 Task: Assign carxxstreet791@gmail.com as Assignee of Child Issue ChildIssue0000000068 of Issue Issue0000000034 in Backlog  in Scrum Project Project0000000007 in Jira. Assign carxxstreet791@gmail.com as Assignee of Child Issue ChildIssue0000000069 of Issue Issue0000000035 in Backlog  in Scrum Project Project0000000007 in Jira. Assign carxxstreet791@gmail.com as Assignee of Child Issue ChildIssue0000000070 of Issue Issue0000000035 in Backlog  in Scrum Project Project0000000007 in Jira. Assign prateek.ku2001@gmail.com as Assignee of Child Issue ChildIssue0000000071 of Issue Issue0000000036 in Backlog  in Scrum Project Project0000000008 in Jira. Assign prateek.ku2001@gmail.com as Assignee of Child Issue ChildIssue0000000072 of Issue Issue0000000036 in Backlog  in Scrum Project Project0000000008 in Jira
Action: Mouse moved to (333, 392)
Screenshot: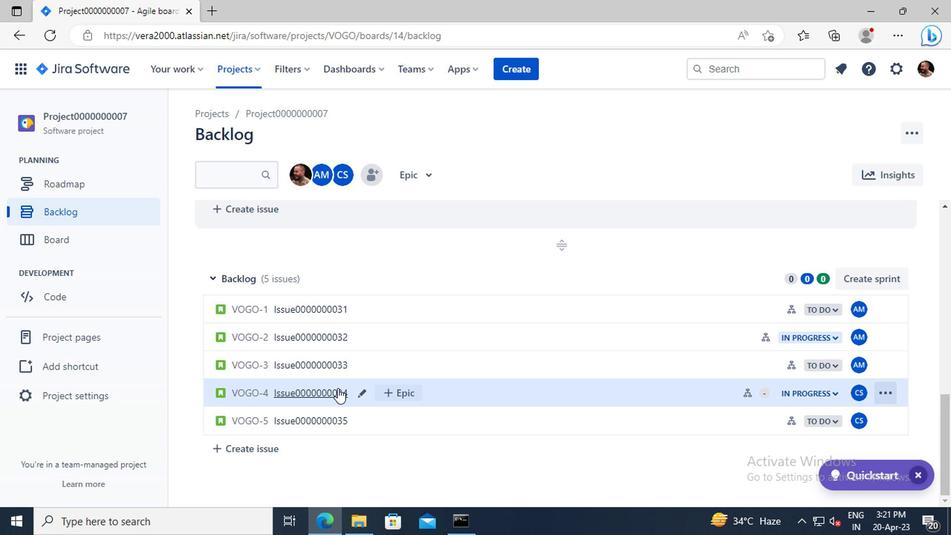 
Action: Mouse pressed left at (333, 392)
Screenshot: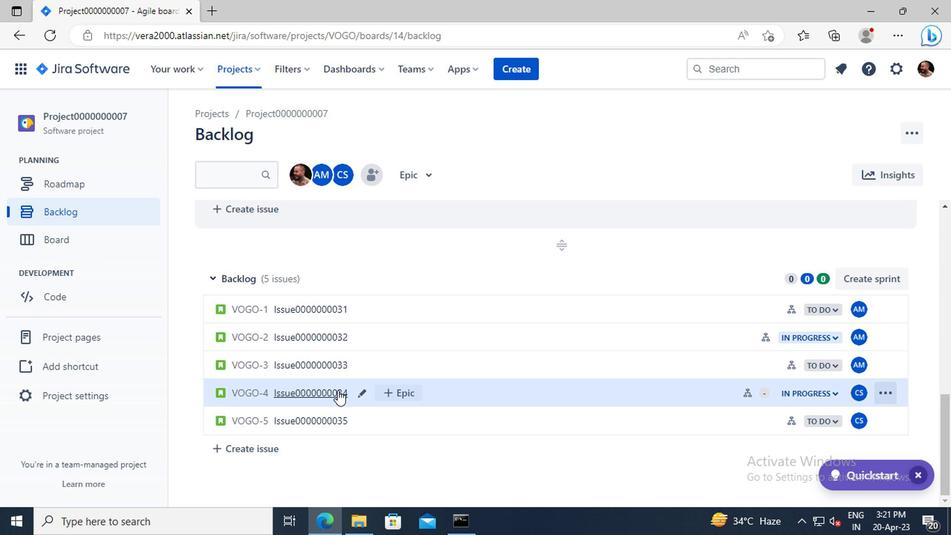 
Action: Mouse moved to (828, 350)
Screenshot: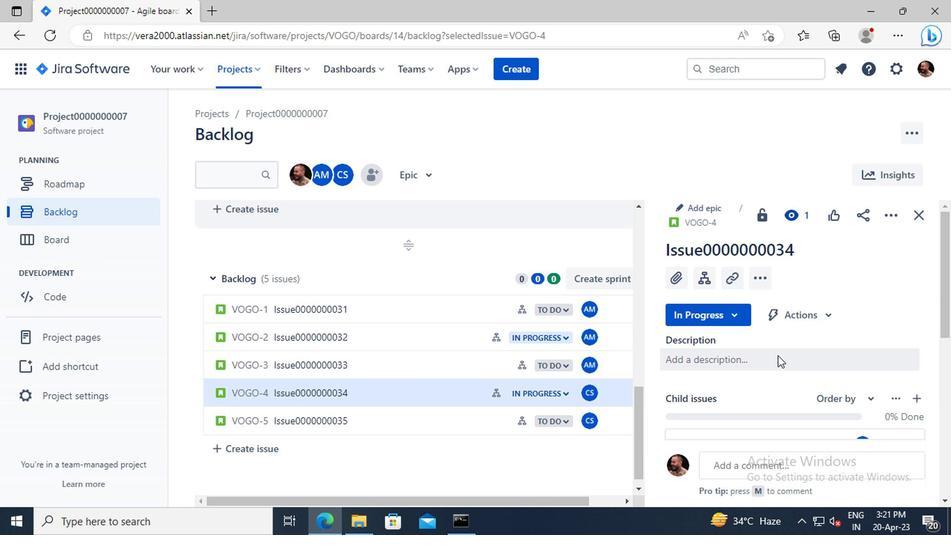 
Action: Mouse scrolled (828, 350) with delta (0, 0)
Screenshot: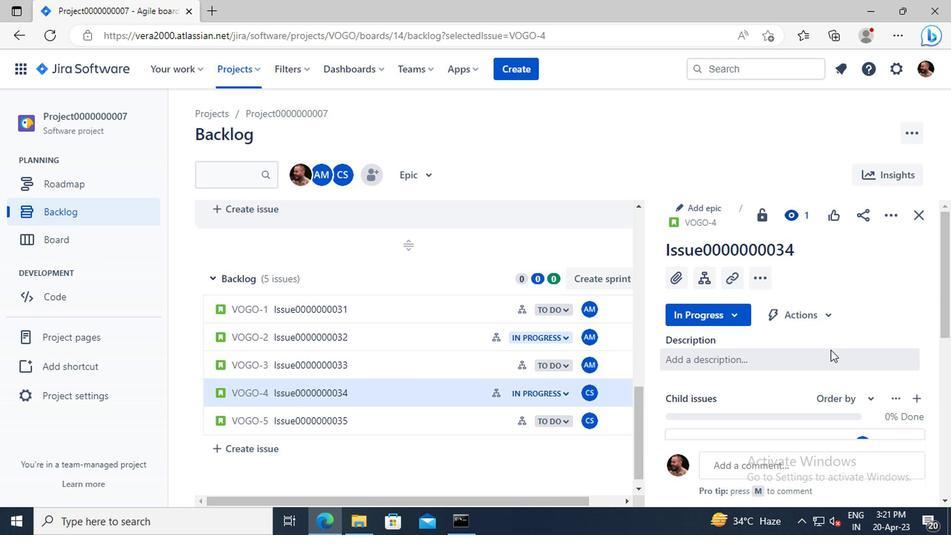 
Action: Mouse scrolled (828, 350) with delta (0, 0)
Screenshot: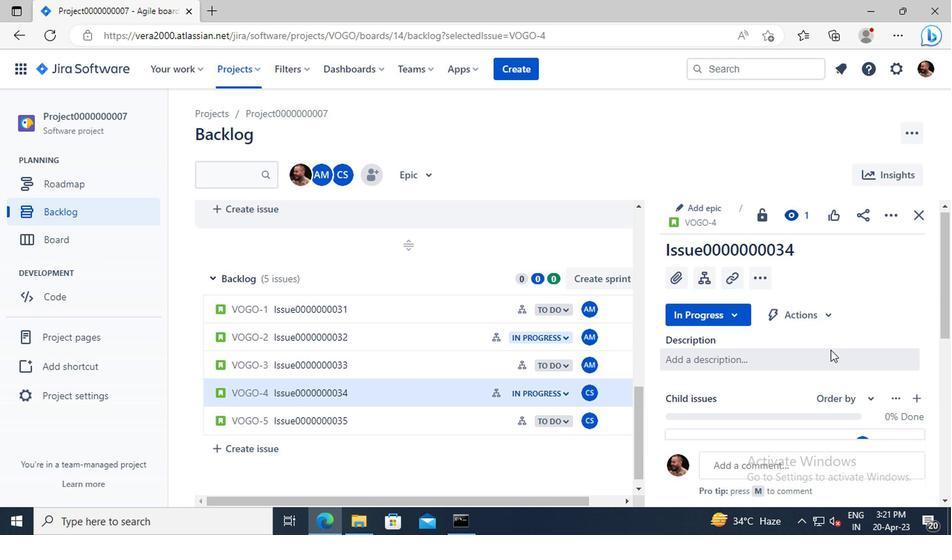 
Action: Mouse moved to (859, 385)
Screenshot: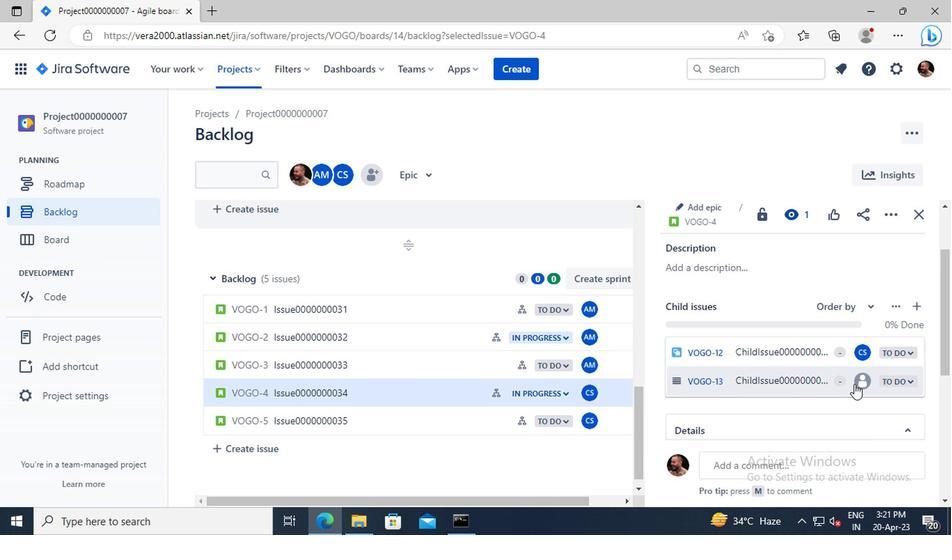 
Action: Mouse pressed left at (859, 385)
Screenshot: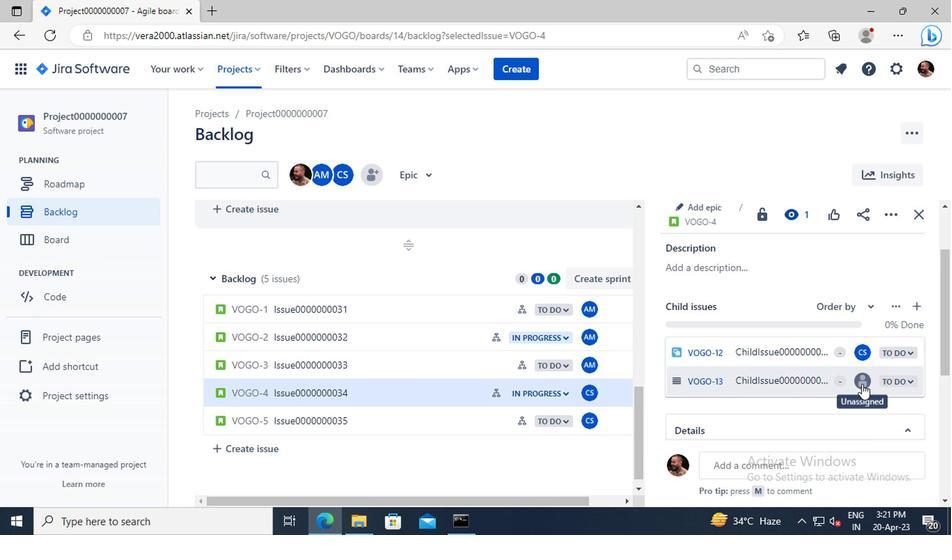 
Action: Mouse moved to (860, 386)
Screenshot: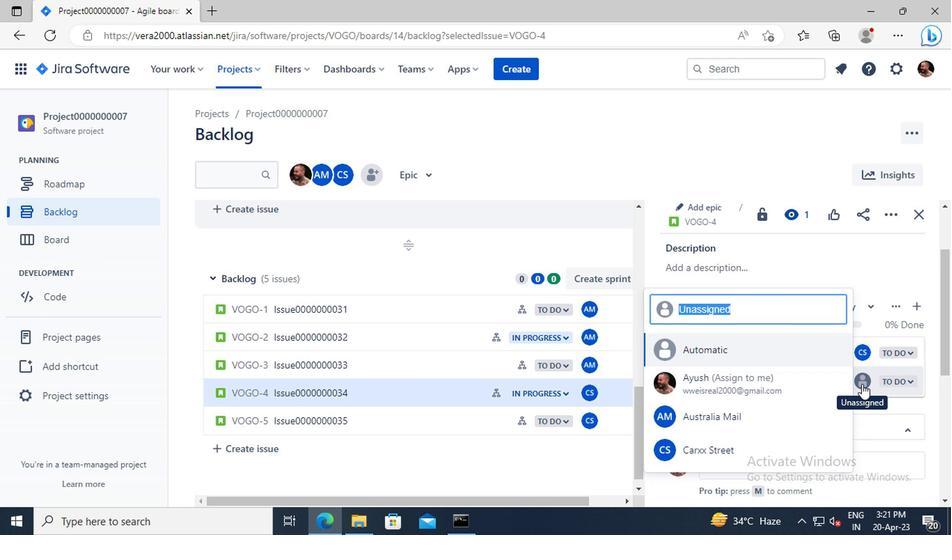 
Action: Key pressed carxx
Screenshot: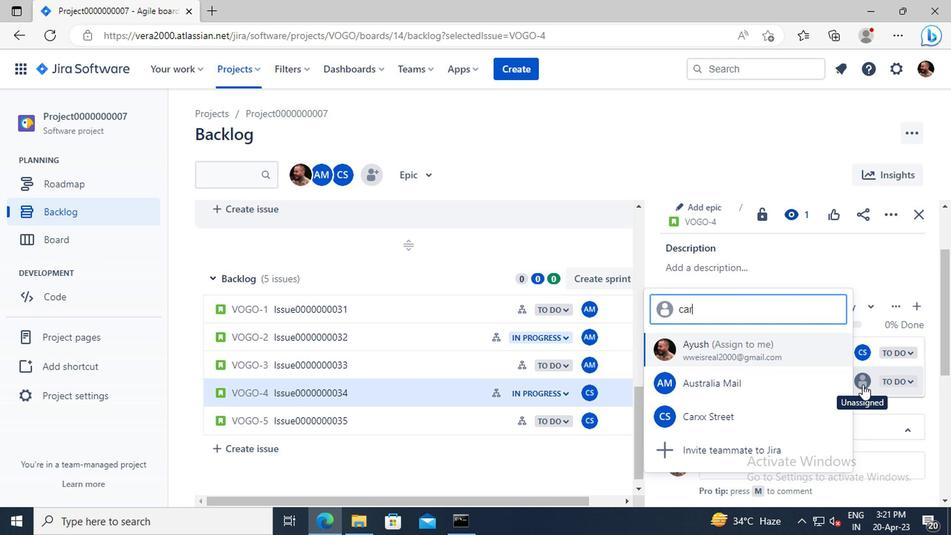 
Action: Mouse moved to (700, 382)
Screenshot: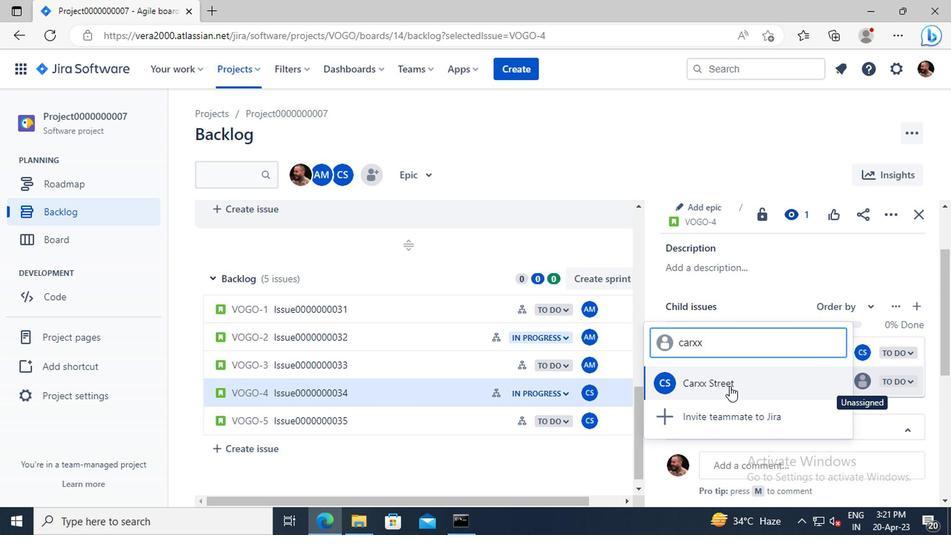 
Action: Mouse pressed left at (700, 382)
Screenshot: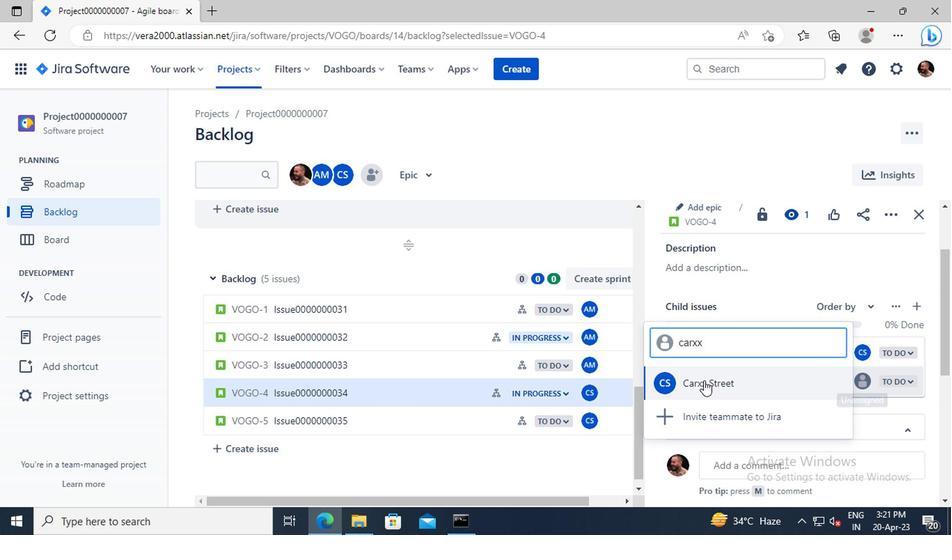 
Action: Mouse moved to (330, 420)
Screenshot: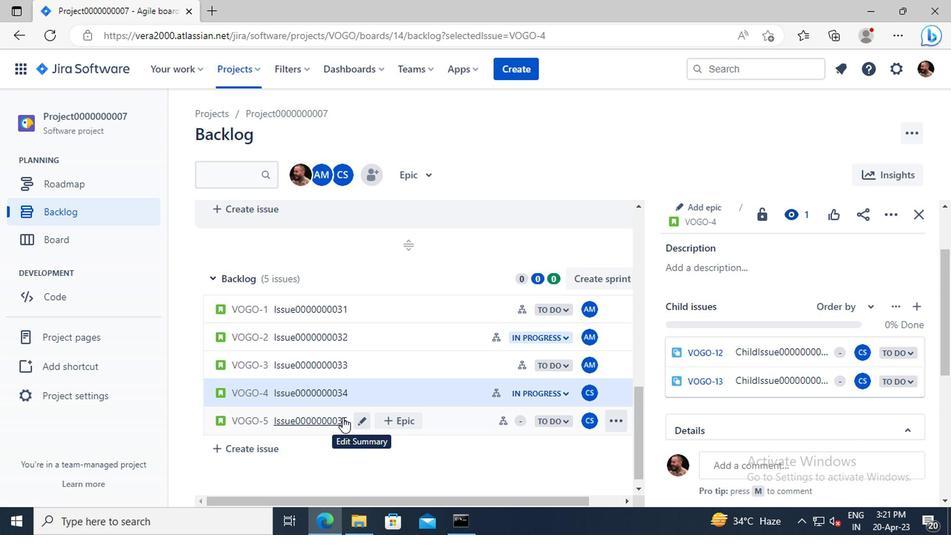 
Action: Mouse pressed left at (330, 420)
Screenshot: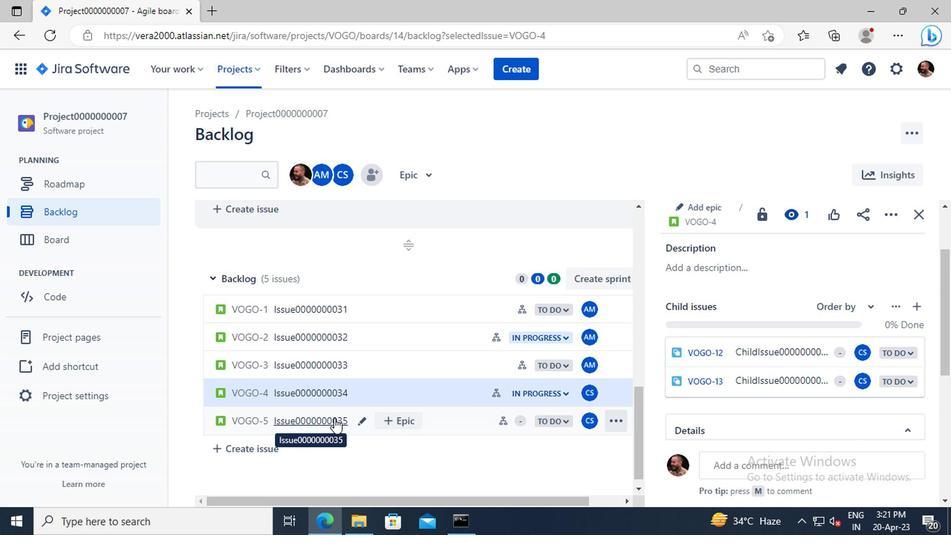 
Action: Mouse moved to (808, 329)
Screenshot: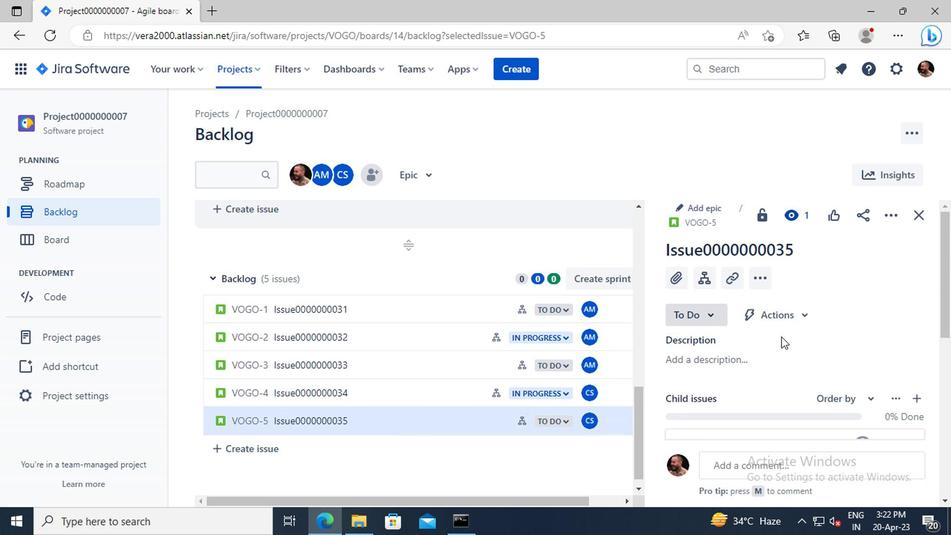 
Action: Mouse scrolled (808, 329) with delta (0, 0)
Screenshot: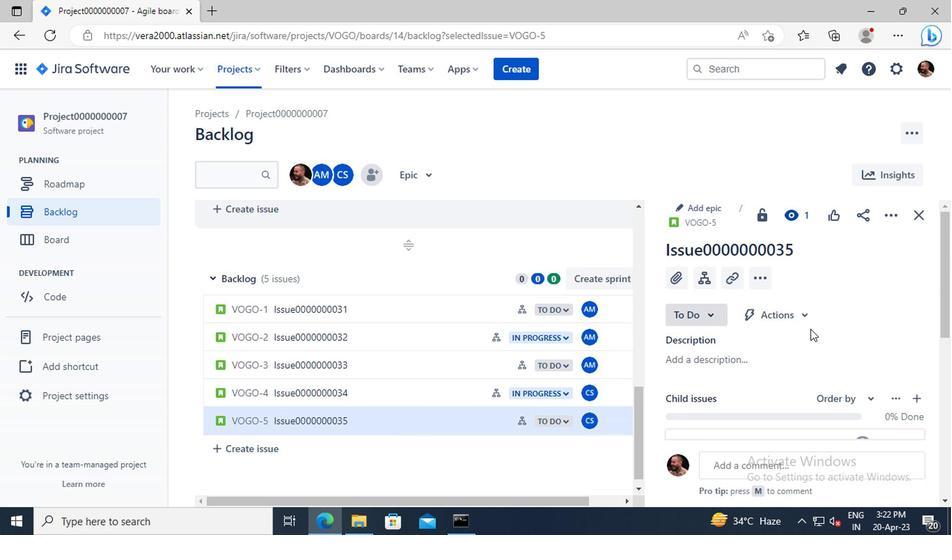 
Action: Mouse scrolled (808, 329) with delta (0, 0)
Screenshot: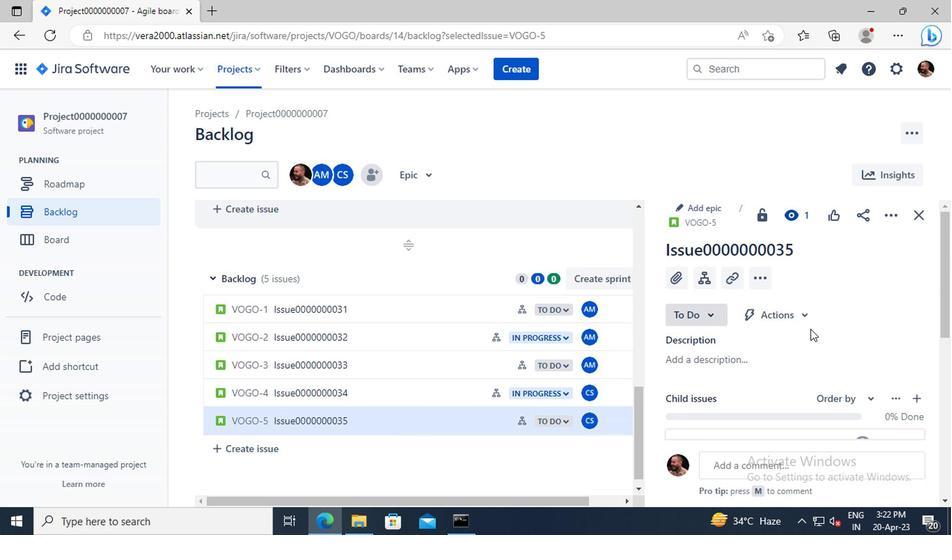 
Action: Mouse moved to (861, 358)
Screenshot: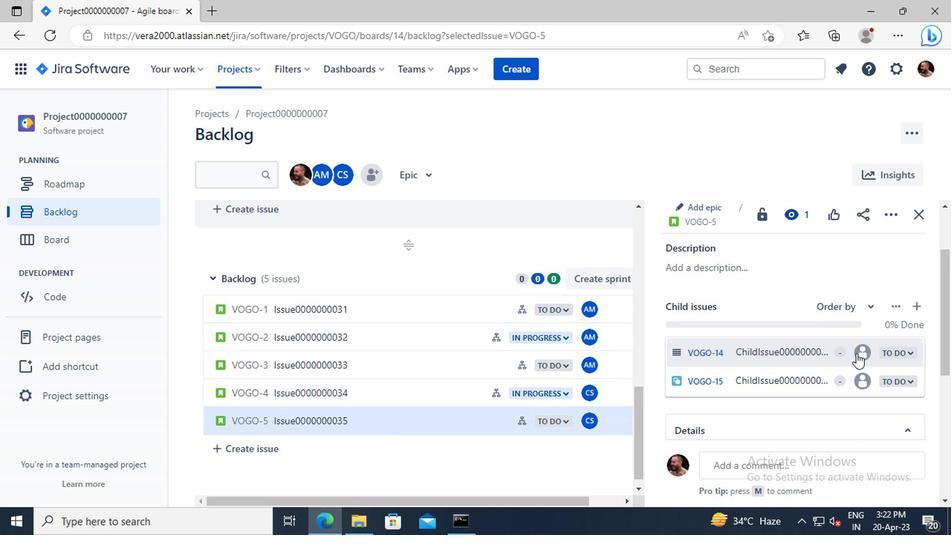 
Action: Mouse pressed left at (861, 358)
Screenshot: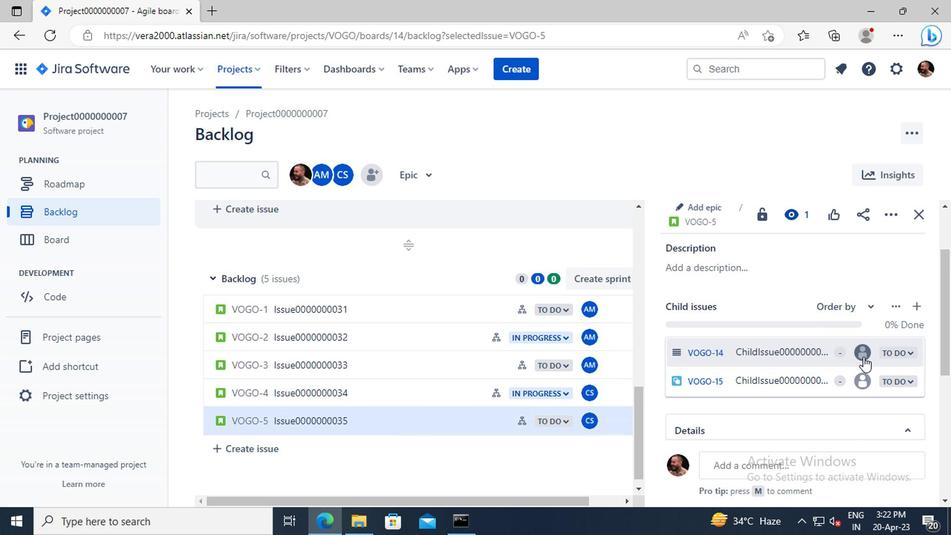 
Action: Key pressed carxx
Screenshot: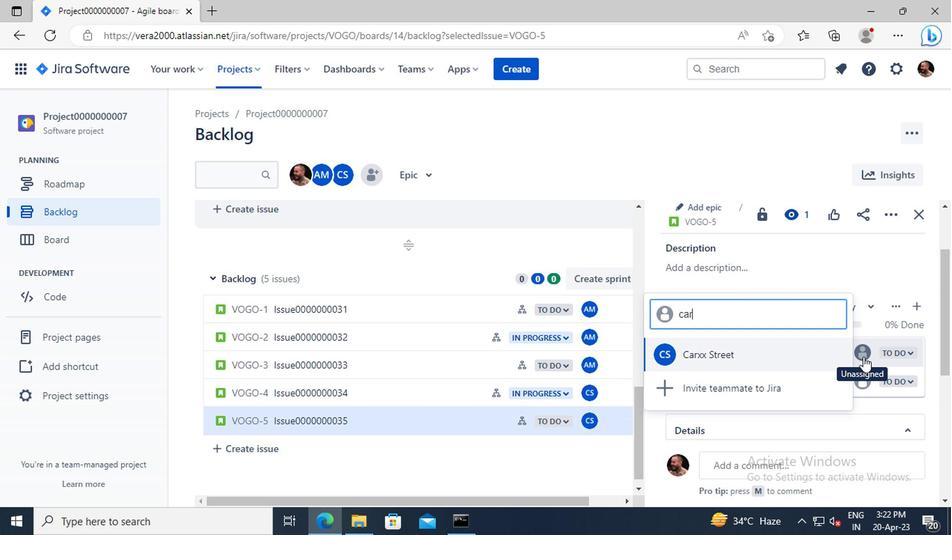 
Action: Mouse moved to (726, 350)
Screenshot: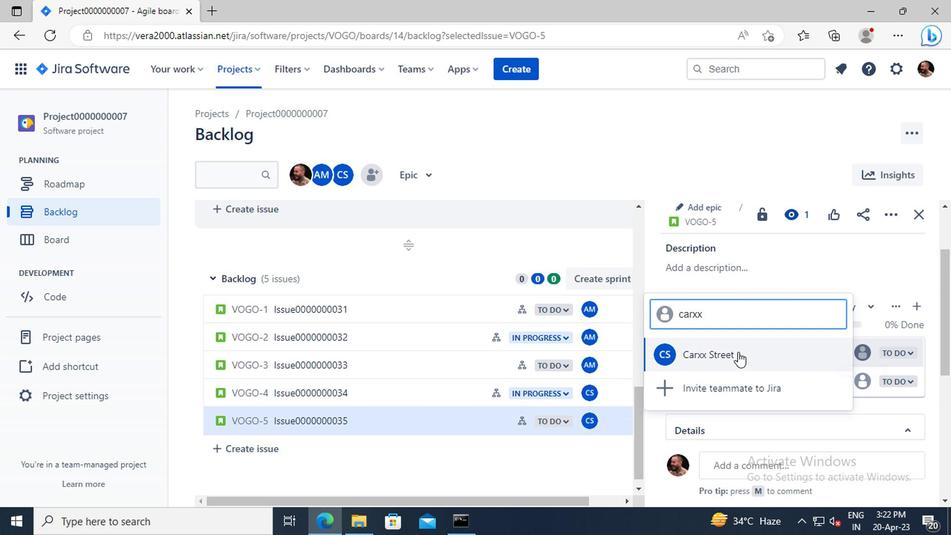 
Action: Mouse pressed left at (726, 350)
Screenshot: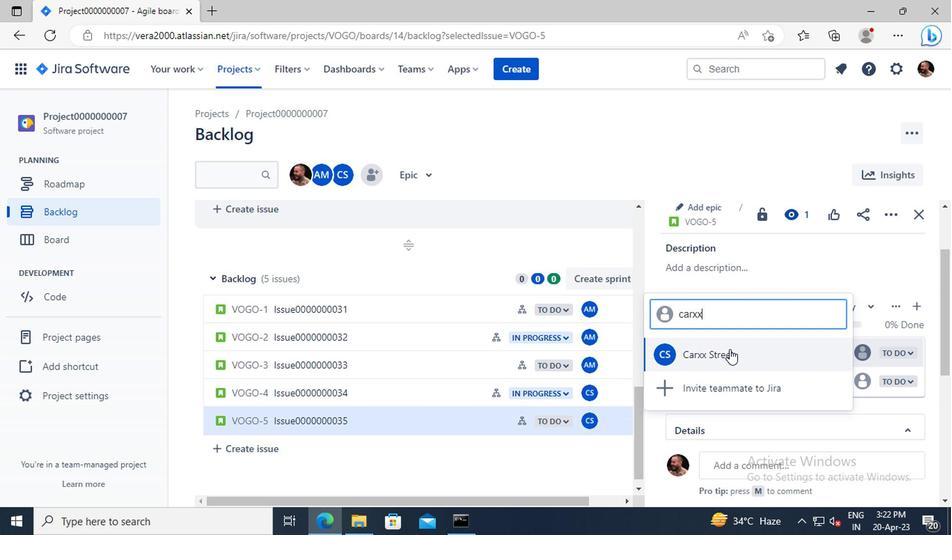 
Action: Mouse moved to (862, 382)
Screenshot: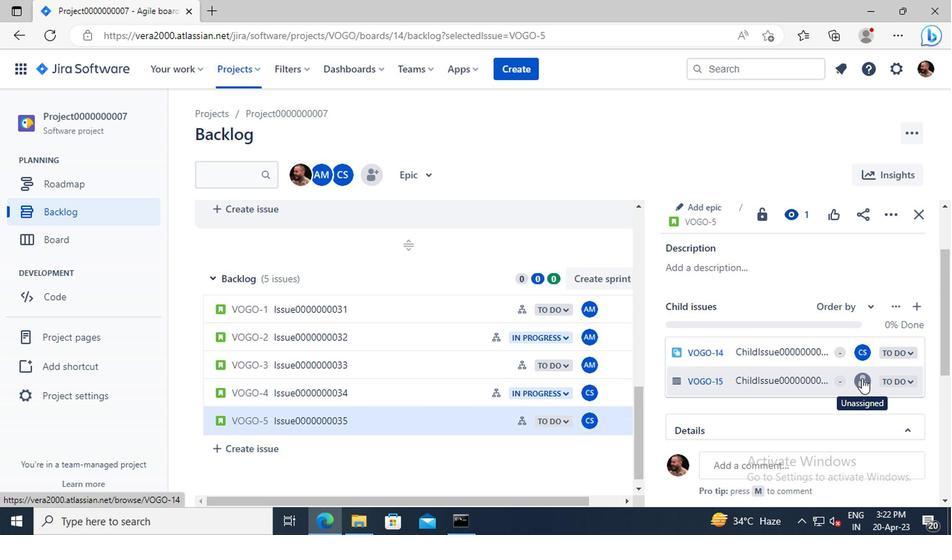 
Action: Mouse pressed left at (862, 382)
Screenshot: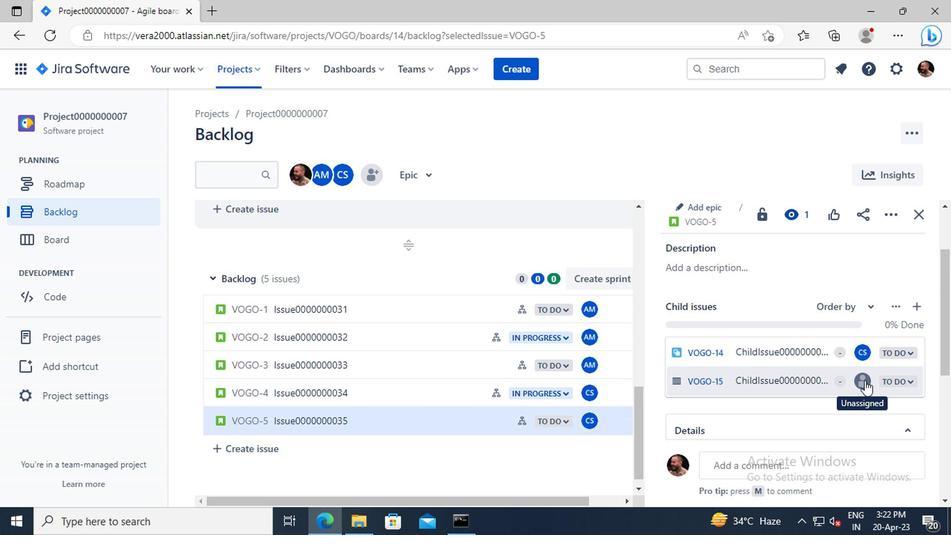 
Action: Key pressed carxx
Screenshot: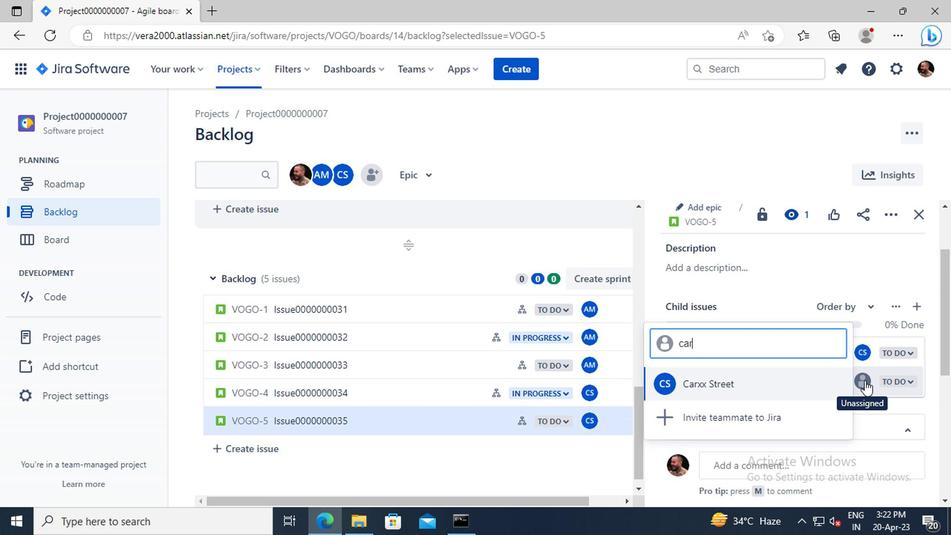 
Action: Mouse moved to (715, 385)
Screenshot: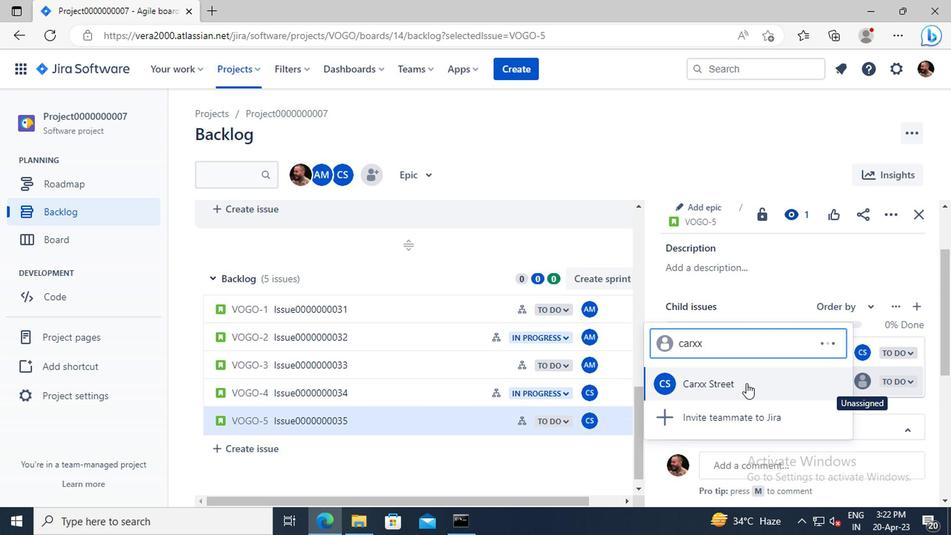 
Action: Mouse pressed left at (715, 385)
Screenshot: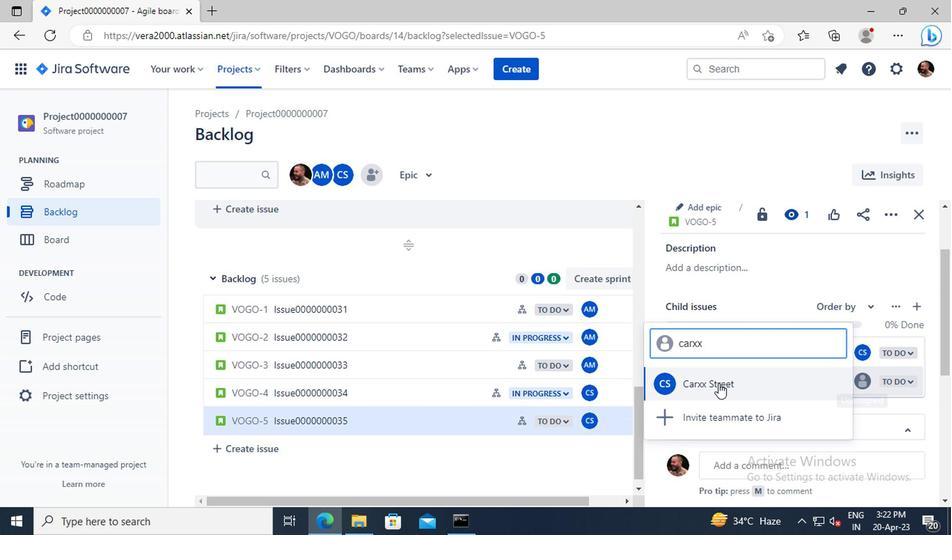 
Action: Mouse moved to (231, 71)
Screenshot: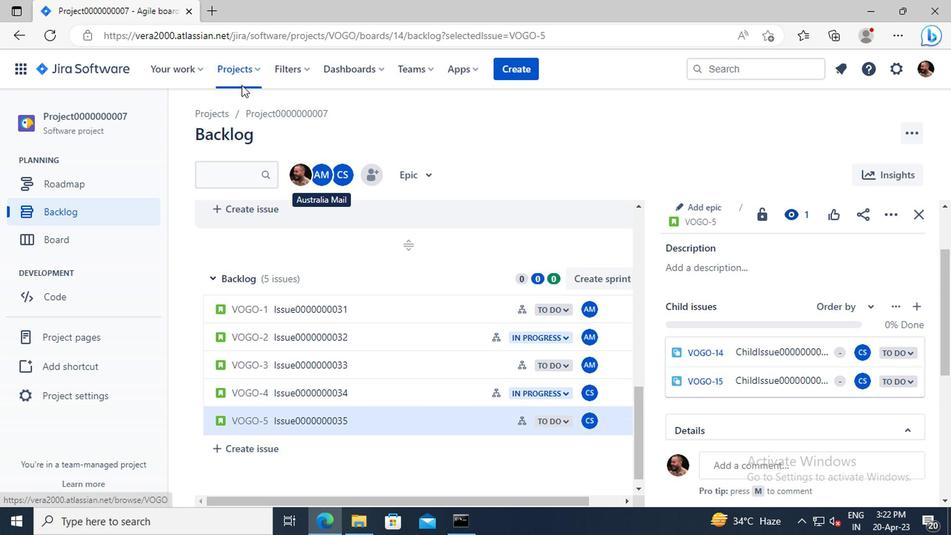 
Action: Mouse pressed left at (231, 71)
Screenshot: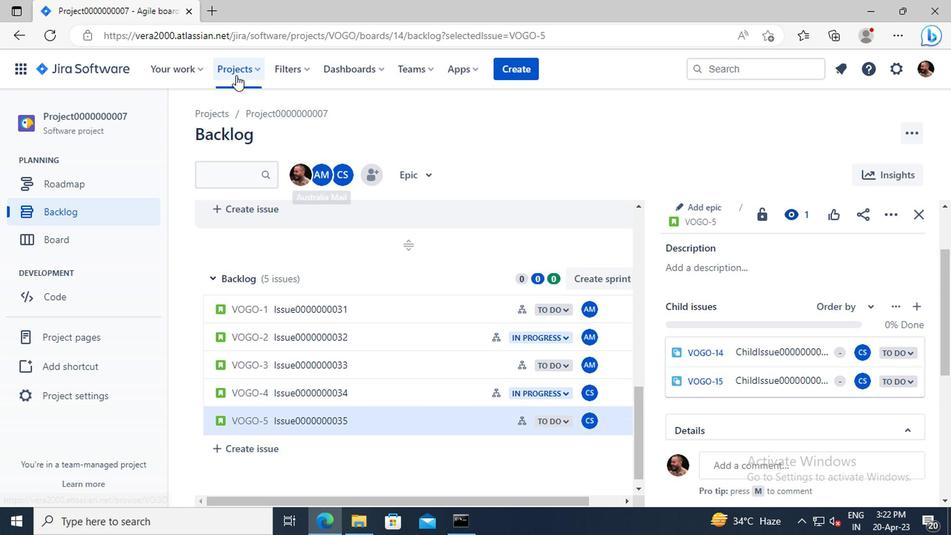 
Action: Mouse moved to (283, 167)
Screenshot: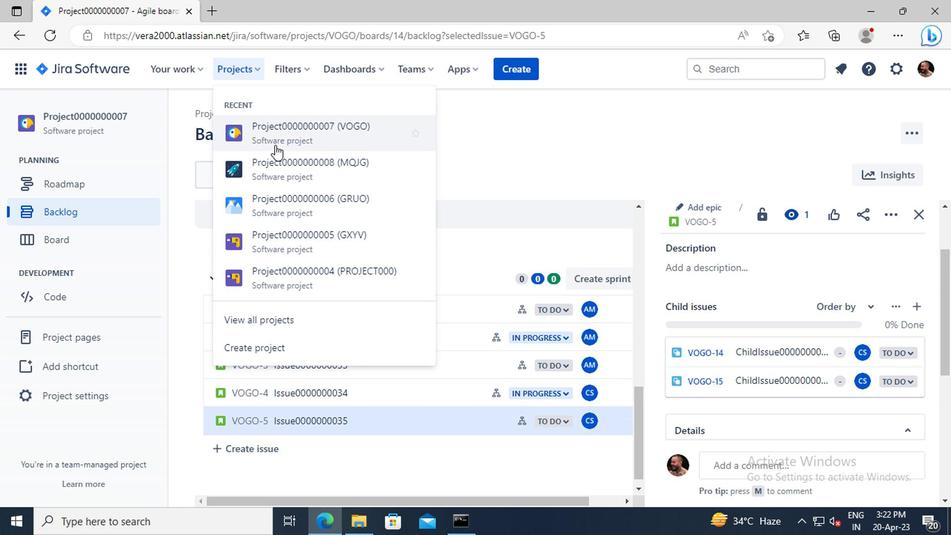 
Action: Mouse pressed left at (283, 167)
Screenshot: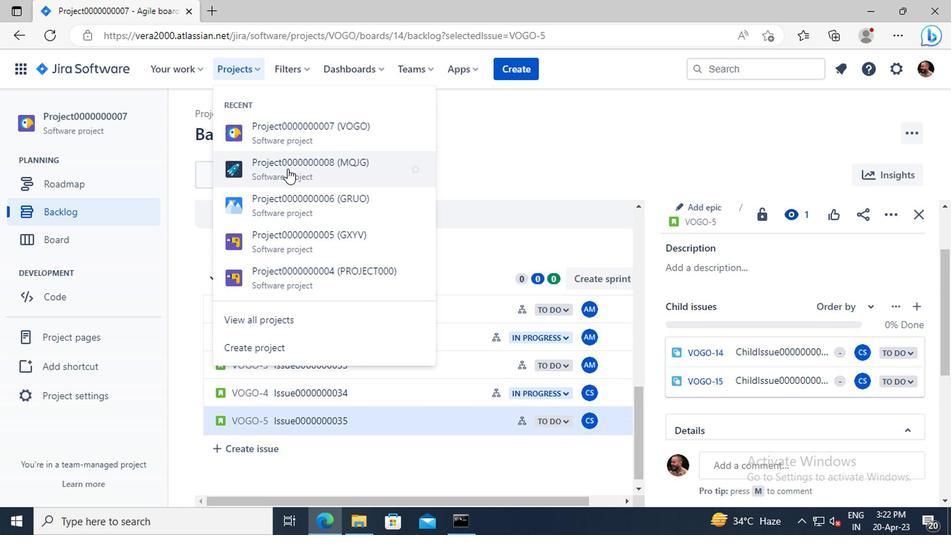 
Action: Mouse moved to (105, 212)
Screenshot: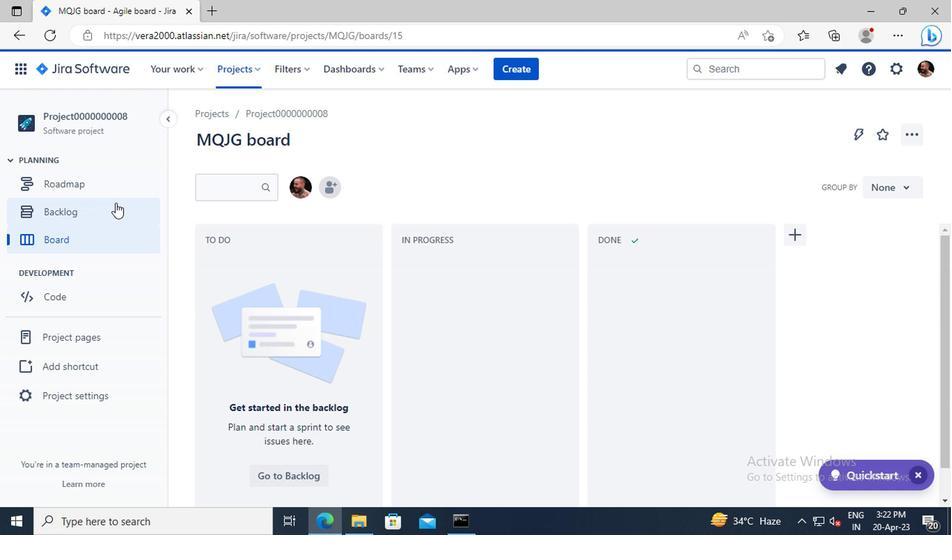 
Action: Mouse pressed left at (105, 212)
Screenshot: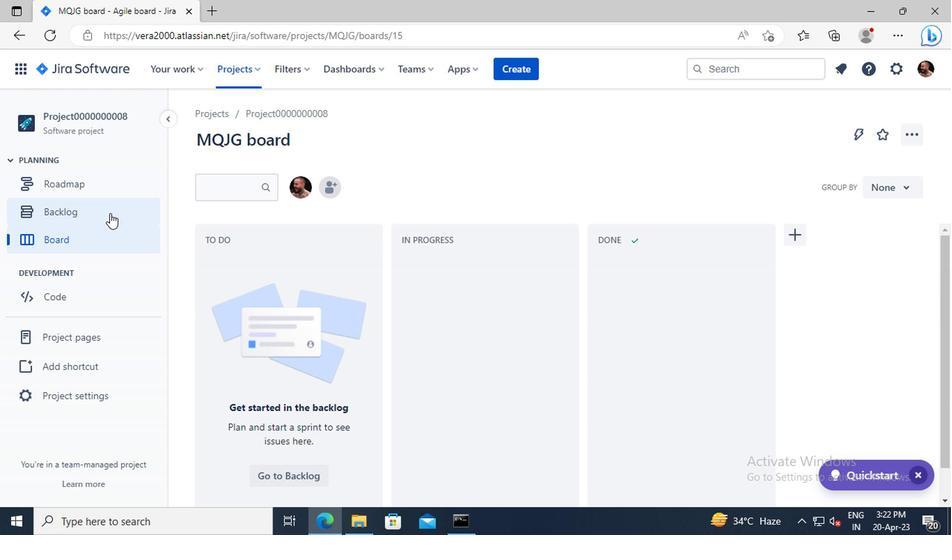
Action: Mouse moved to (291, 257)
Screenshot: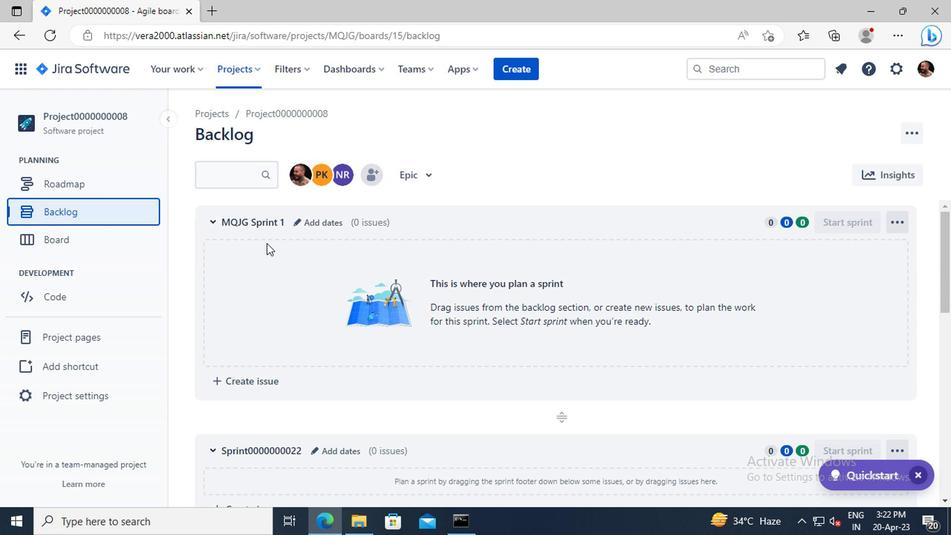 
Action: Mouse scrolled (291, 257) with delta (0, 0)
Screenshot: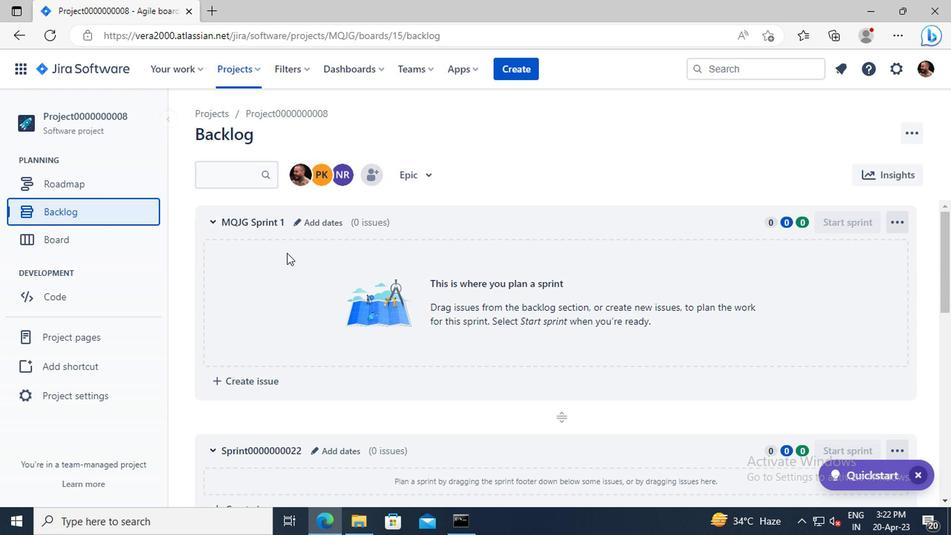 
Action: Mouse scrolled (291, 257) with delta (0, 0)
Screenshot: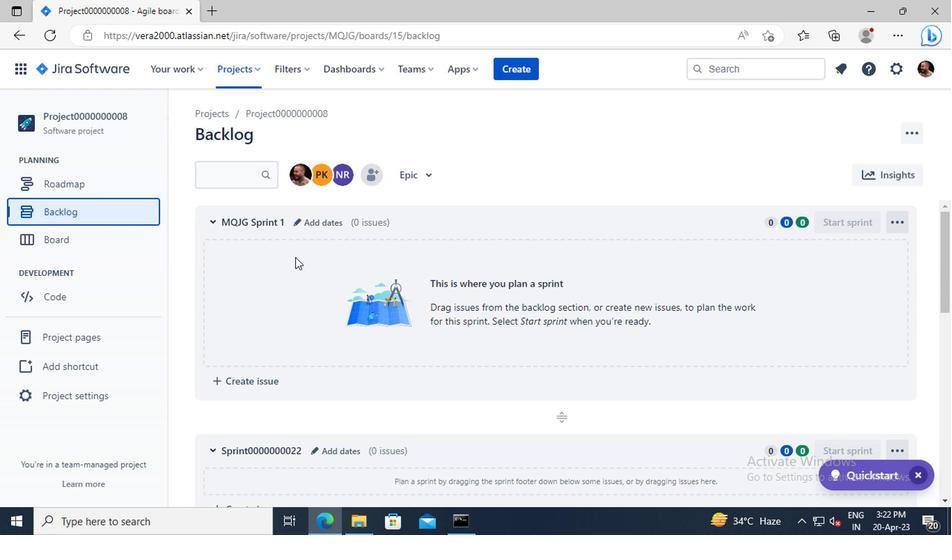 
Action: Mouse scrolled (291, 257) with delta (0, 0)
Screenshot: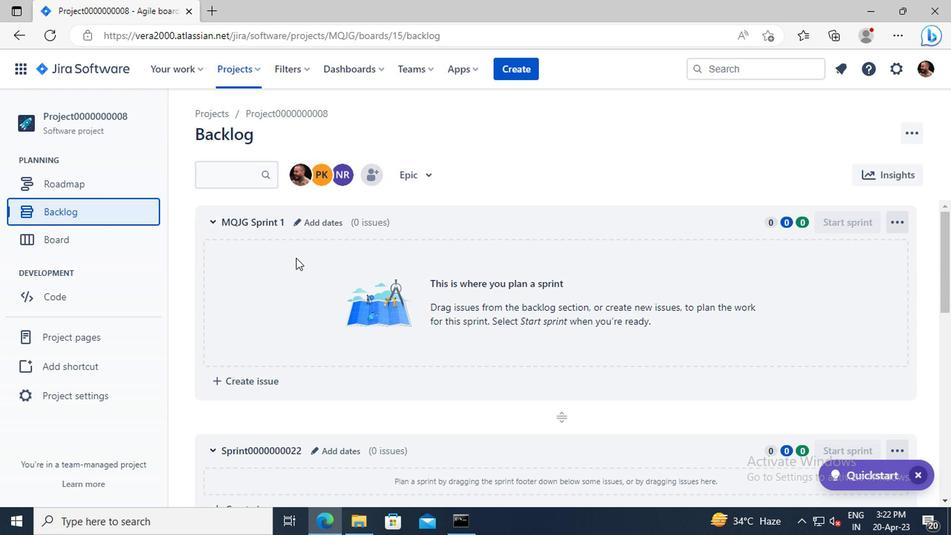 
Action: Mouse scrolled (291, 257) with delta (0, 0)
Screenshot: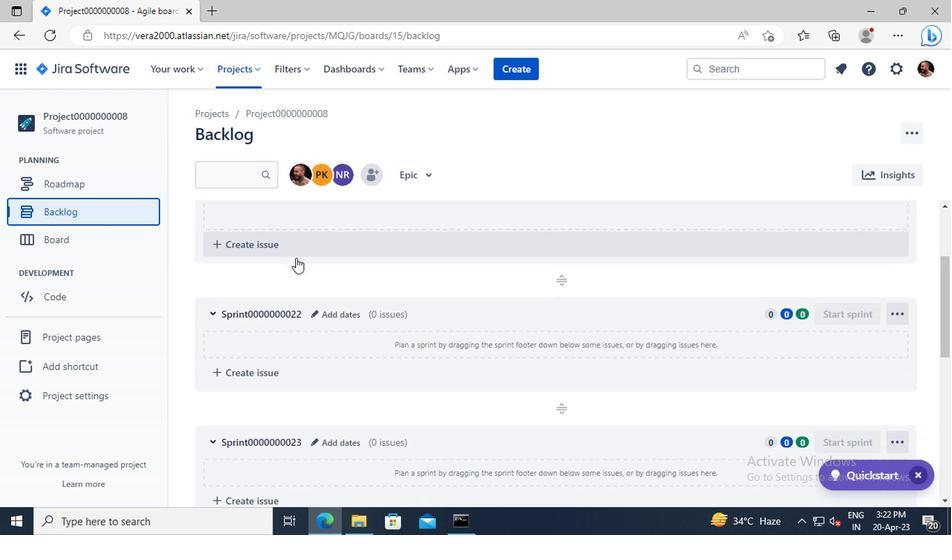 
Action: Mouse scrolled (291, 257) with delta (0, 0)
Screenshot: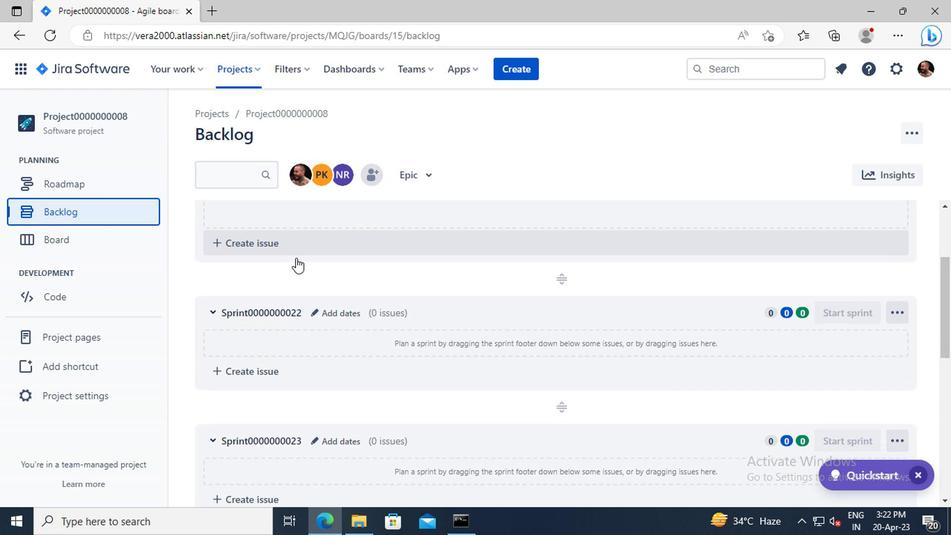 
Action: Mouse scrolled (291, 257) with delta (0, 0)
Screenshot: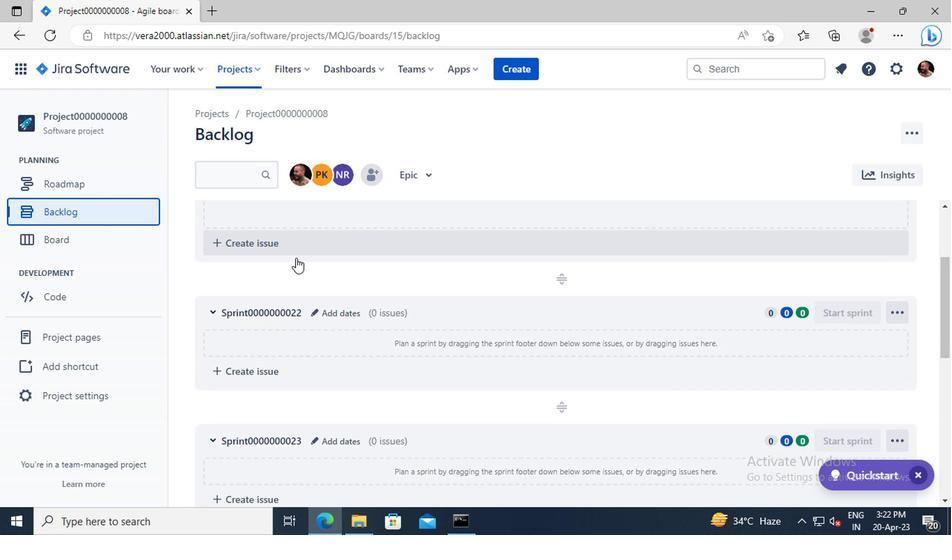 
Action: Mouse scrolled (291, 257) with delta (0, 0)
Screenshot: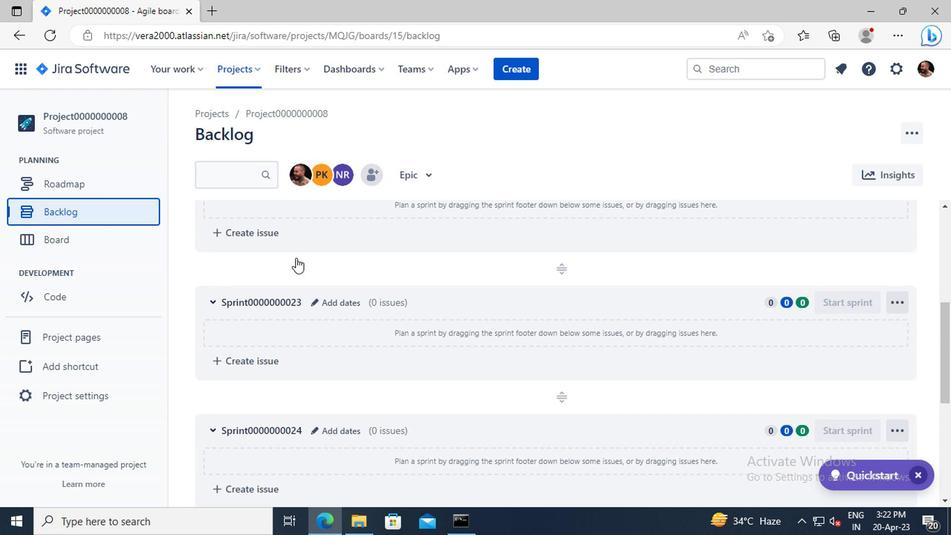 
Action: Mouse scrolled (291, 257) with delta (0, 0)
Screenshot: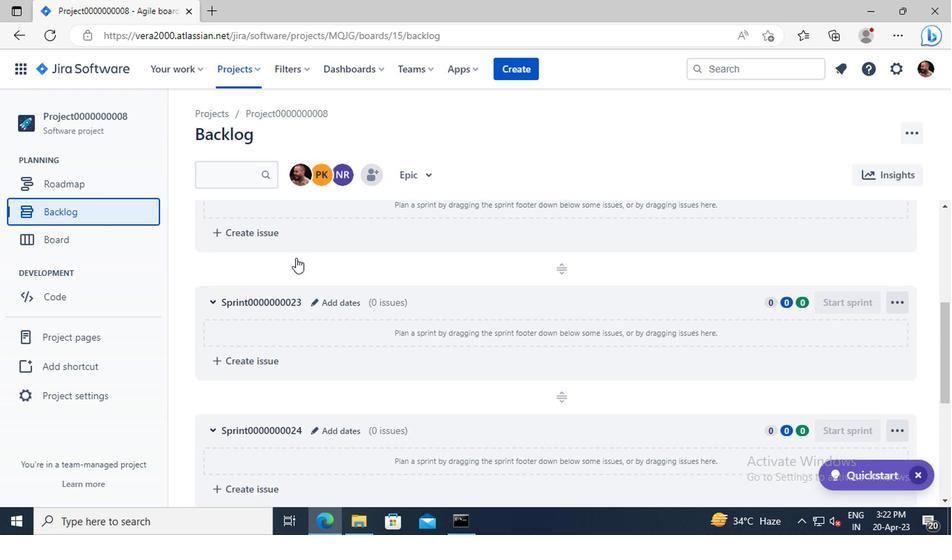 
Action: Mouse scrolled (291, 257) with delta (0, 0)
Screenshot: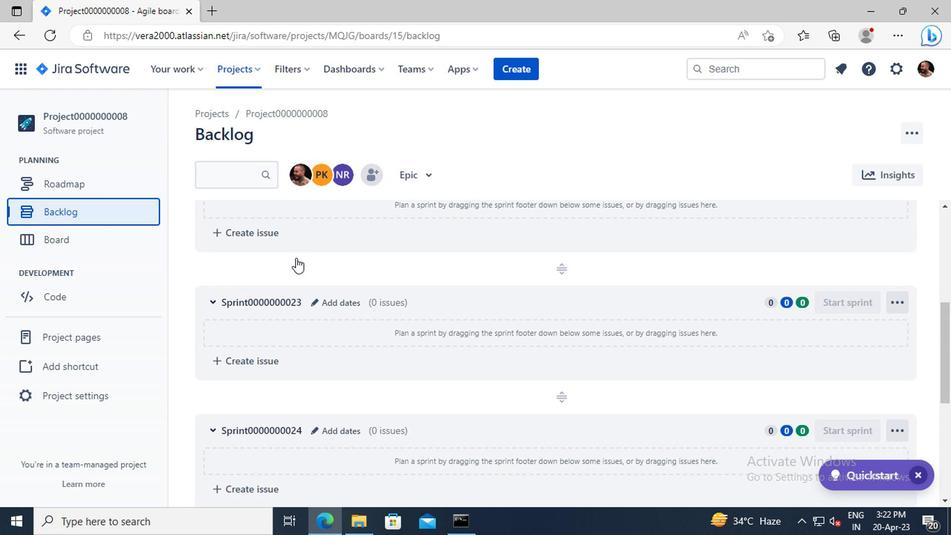 
Action: Mouse scrolled (291, 257) with delta (0, 0)
Screenshot: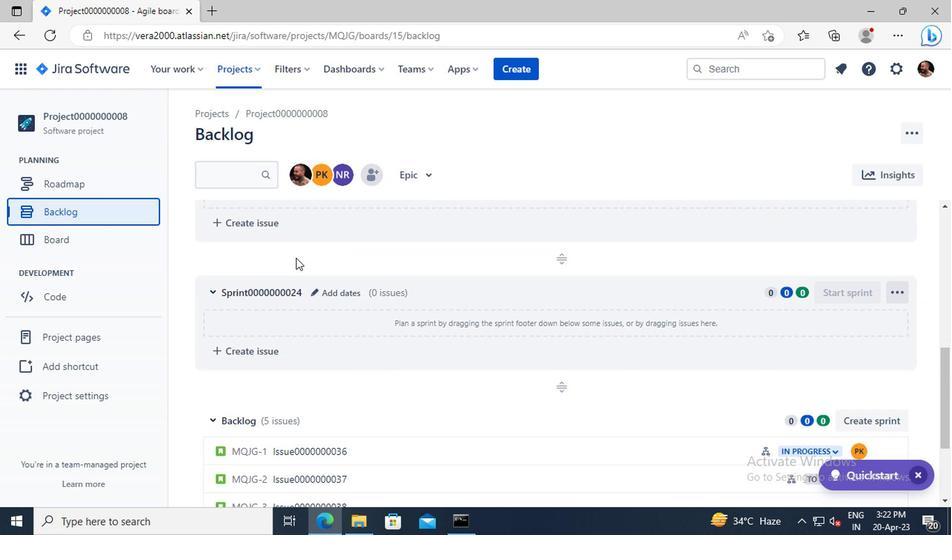 
Action: Mouse scrolled (291, 257) with delta (0, 0)
Screenshot: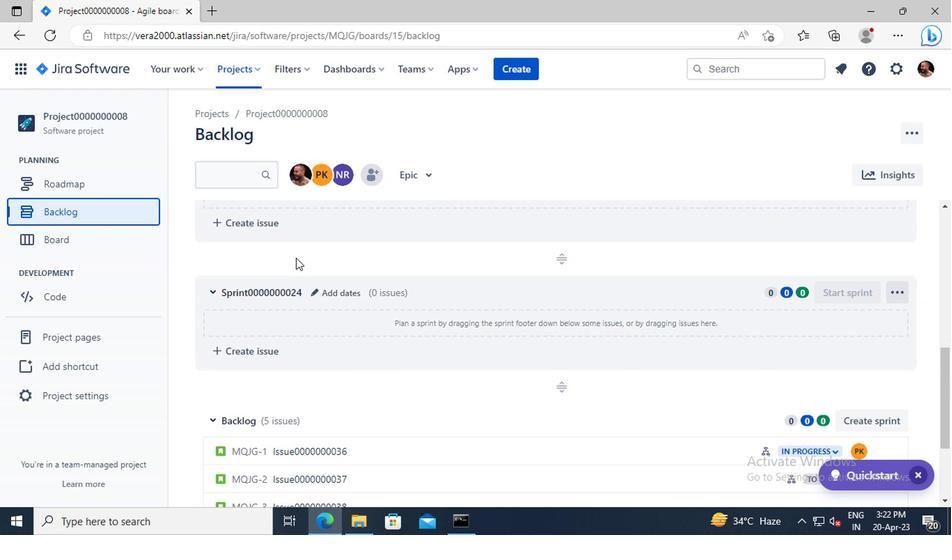 
Action: Mouse moved to (326, 357)
Screenshot: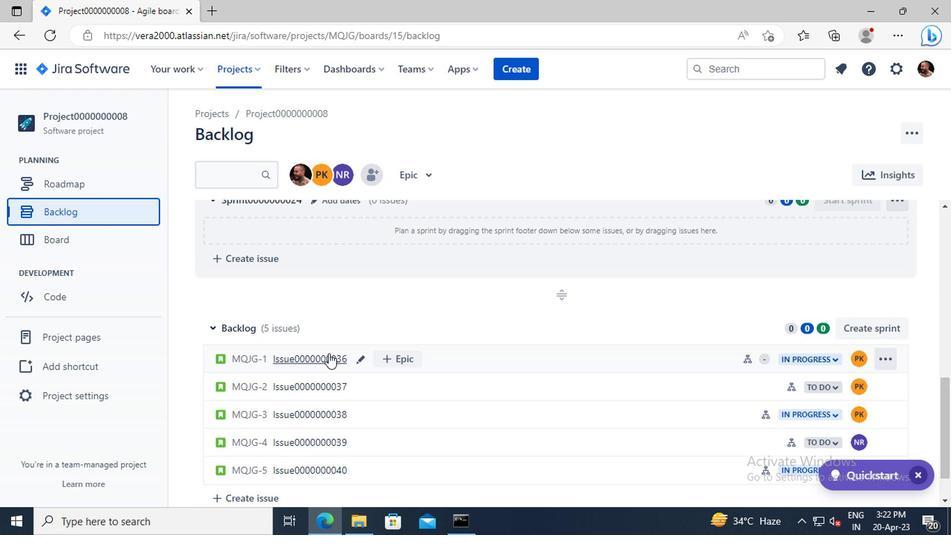 
Action: Mouse pressed left at (326, 357)
Screenshot: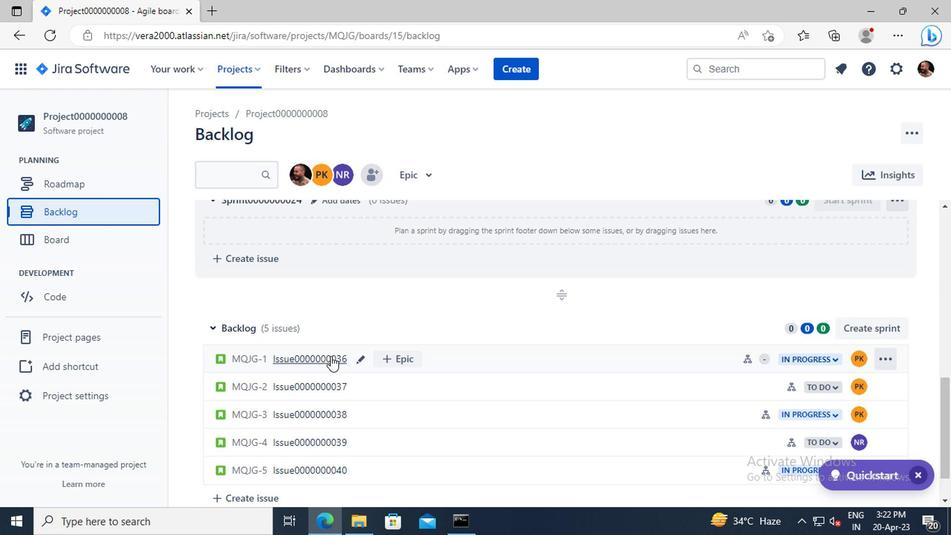
Action: Mouse moved to (788, 324)
Screenshot: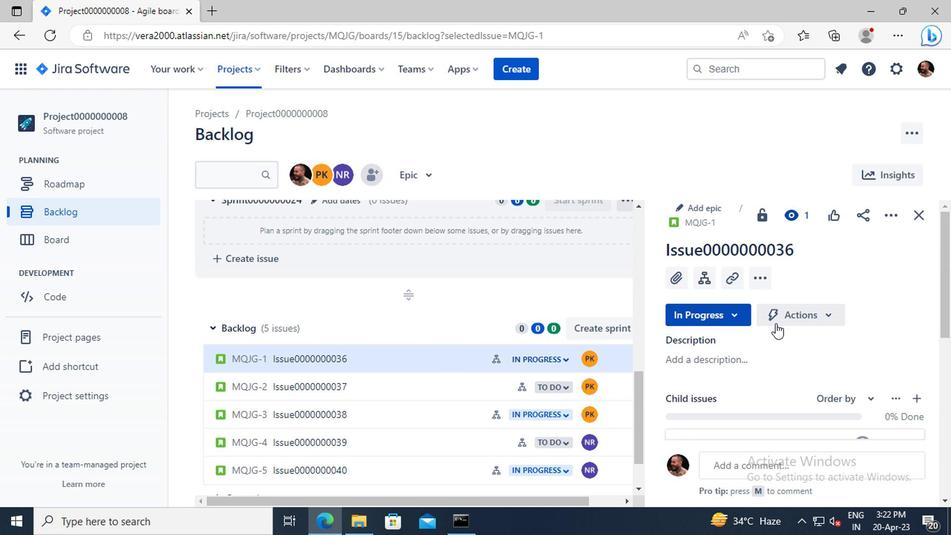 
Action: Mouse scrolled (788, 323) with delta (0, 0)
Screenshot: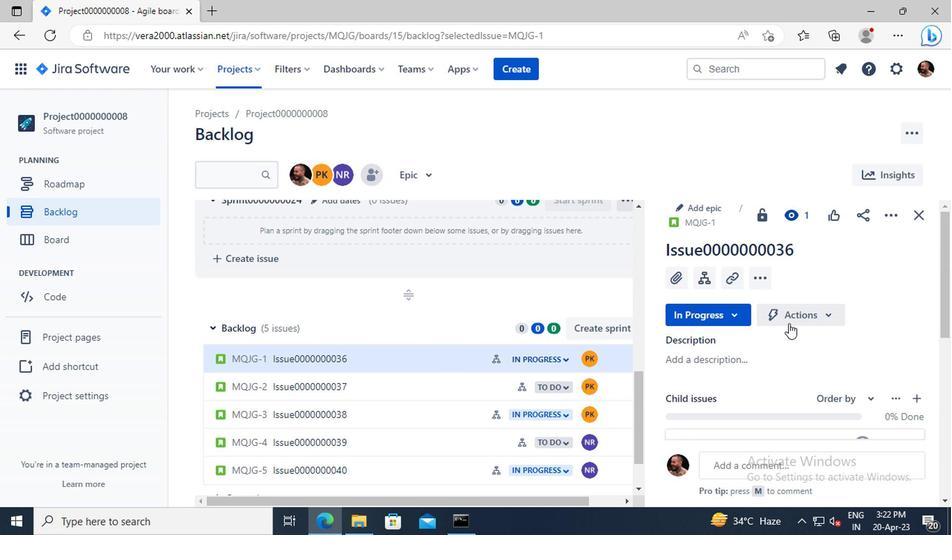 
Action: Mouse scrolled (788, 323) with delta (0, 0)
Screenshot: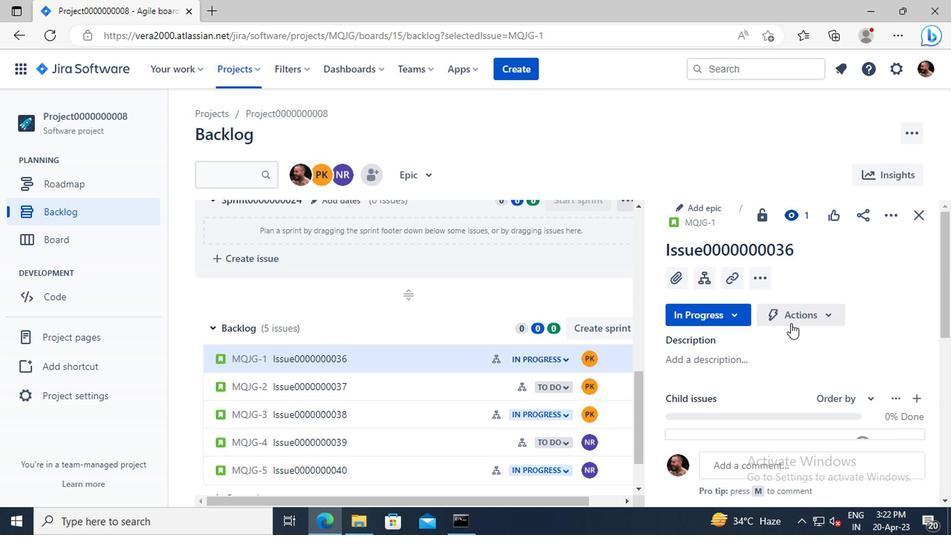 
Action: Mouse moved to (857, 355)
Screenshot: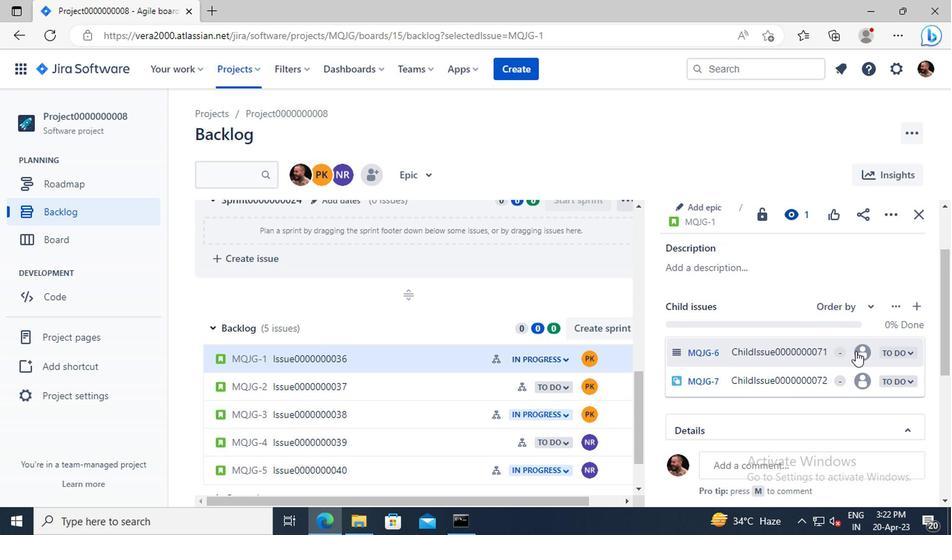 
Action: Mouse pressed left at (857, 355)
Screenshot: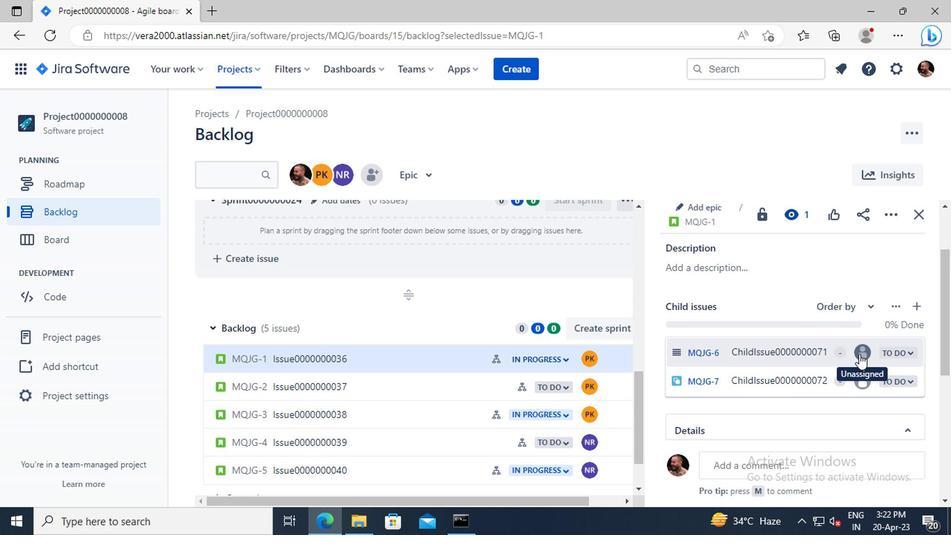 
Action: Key pressed parteek
Screenshot: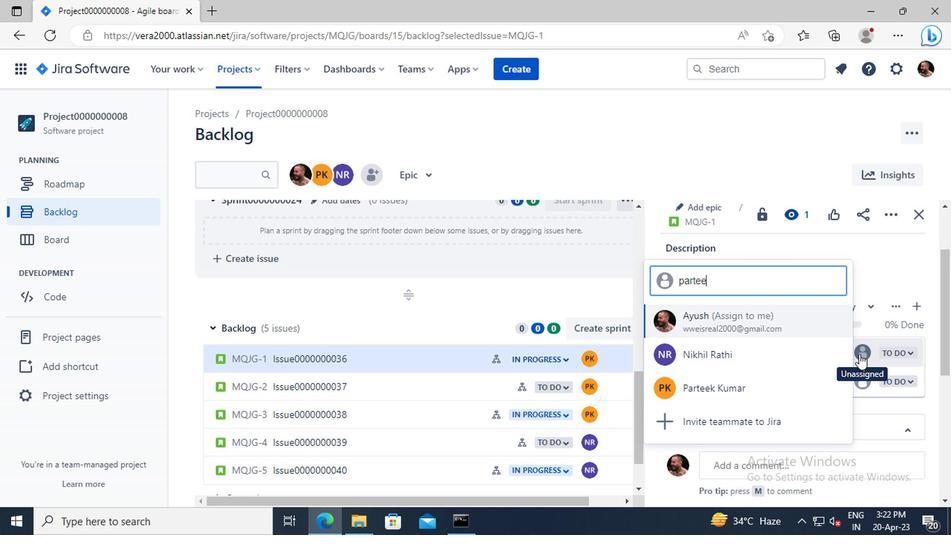 
Action: Mouse moved to (749, 351)
Screenshot: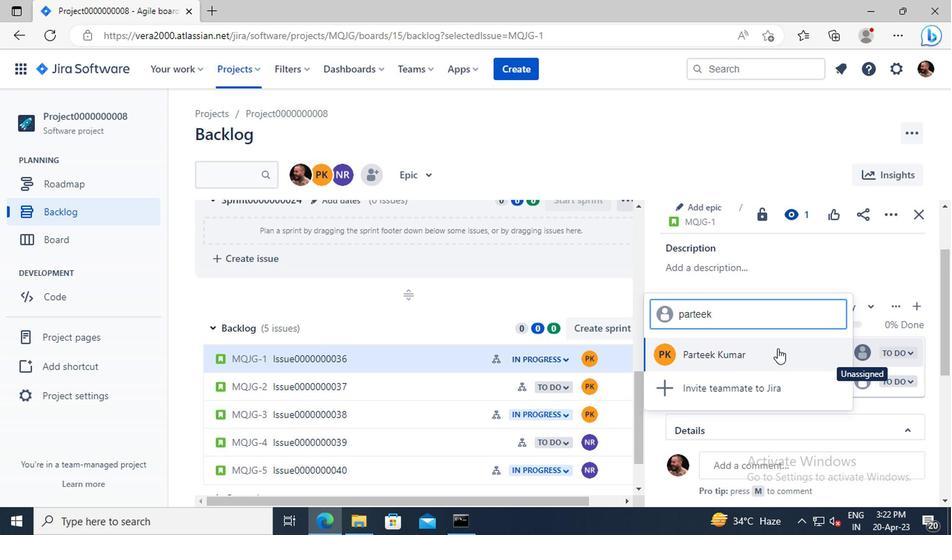 
Action: Mouse pressed left at (749, 351)
Screenshot: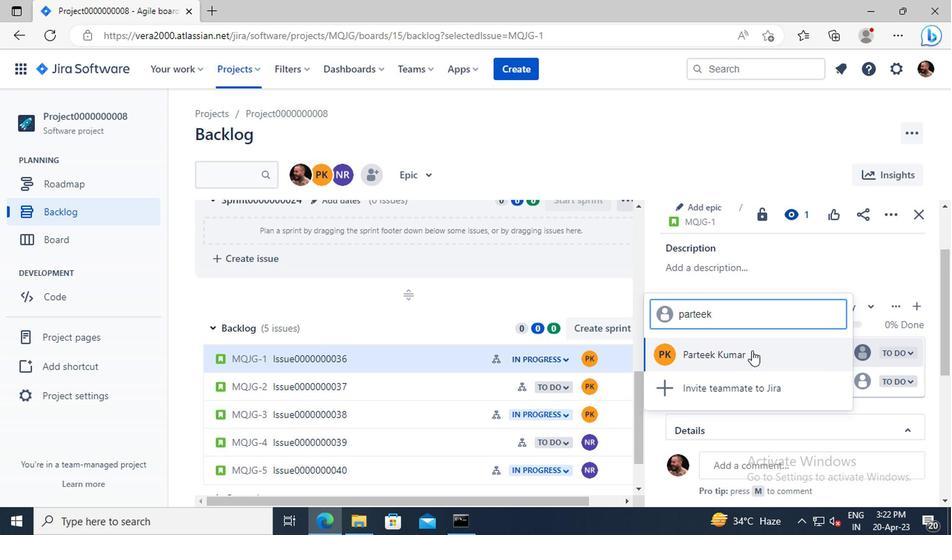 
Action: Mouse moved to (859, 382)
Screenshot: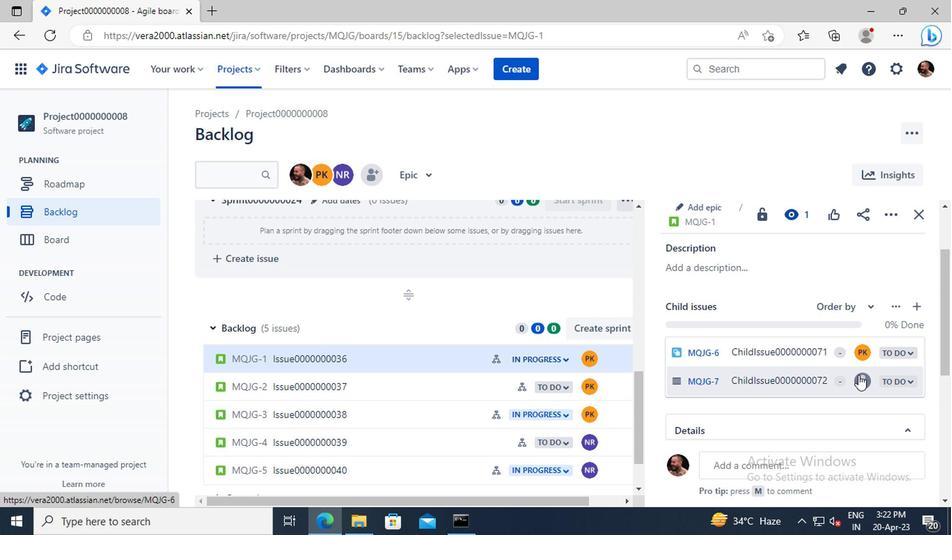 
Action: Mouse pressed left at (859, 382)
Screenshot: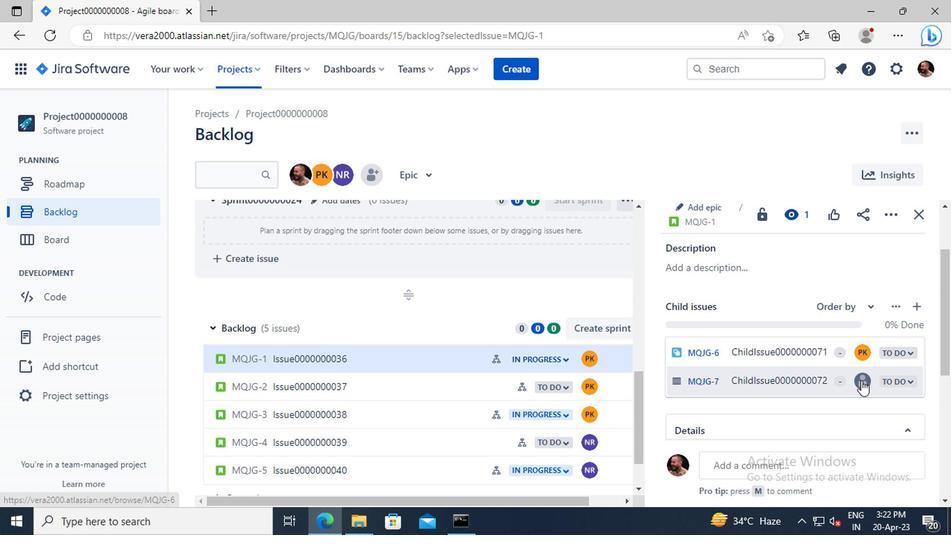 
Action: Mouse moved to (859, 382)
Screenshot: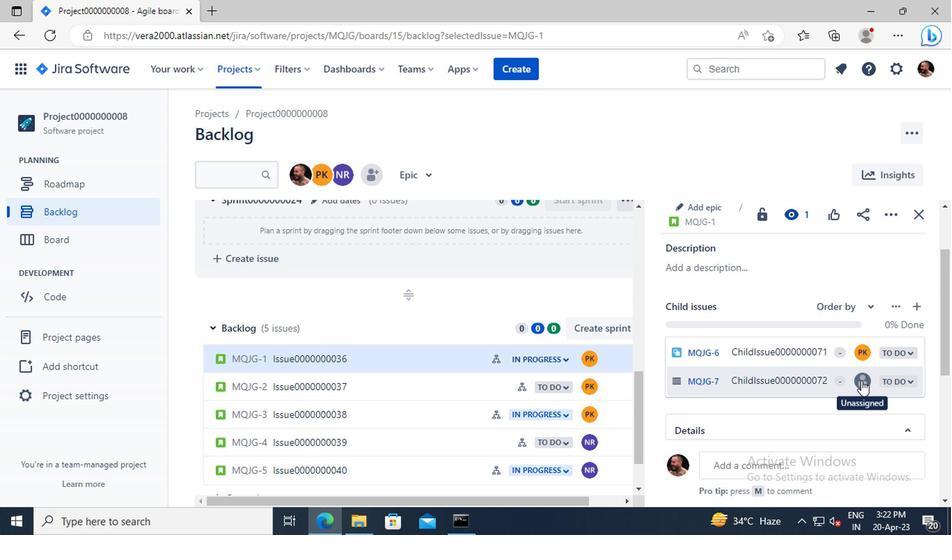 
Action: Key pressed parteek
Screenshot: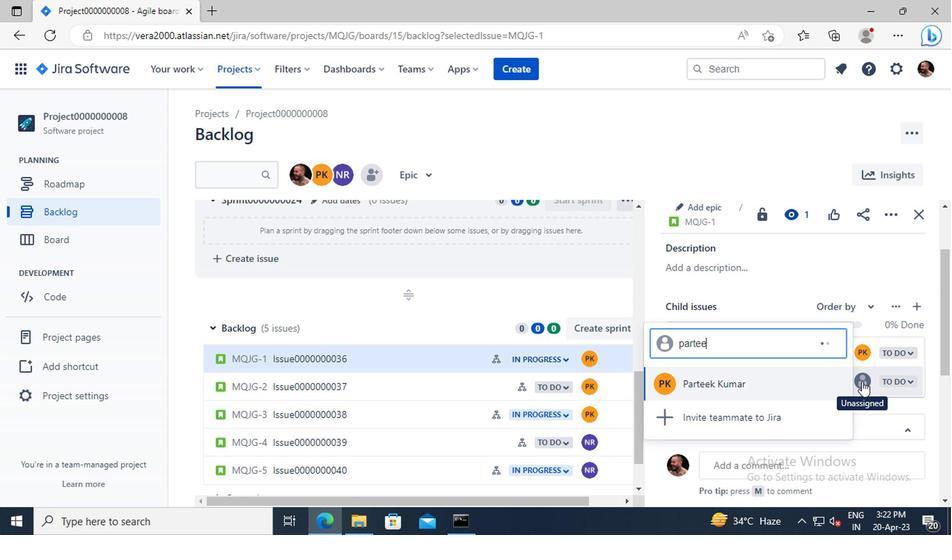 
Action: Mouse moved to (761, 382)
Screenshot: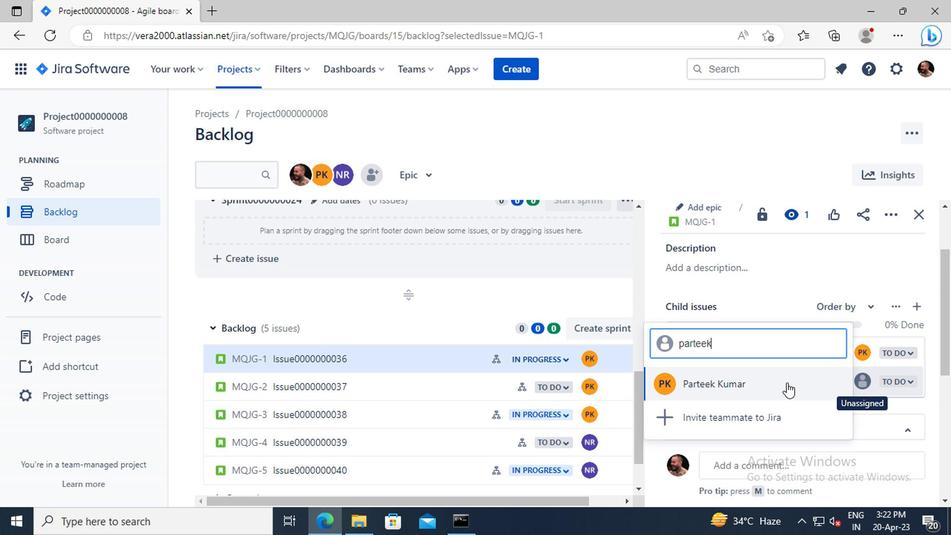 
Action: Mouse pressed left at (761, 382)
Screenshot: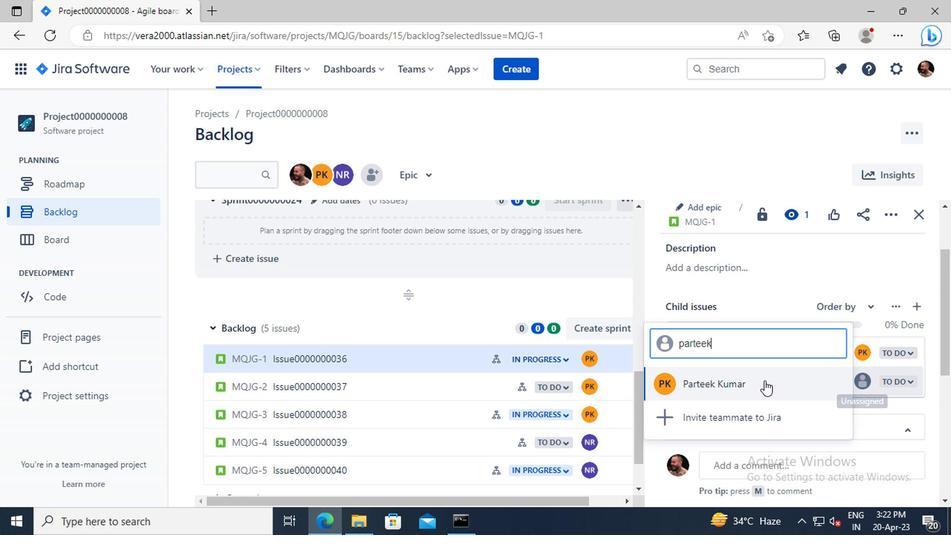 
